 Task: Search for boat rental options in Charleston, South Carolina, and Hilton Head Island, South Carolina.
Action: Mouse moved to (178, 84)
Screenshot: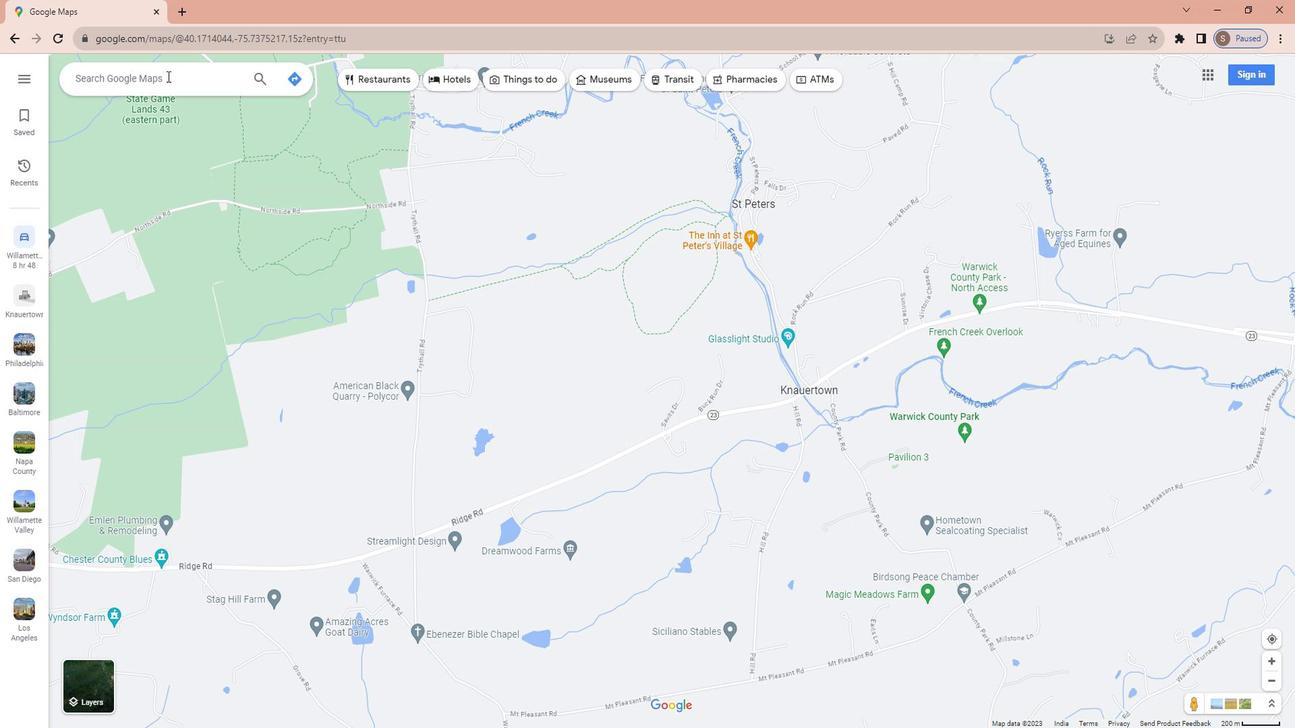 
Action: Mouse pressed left at (178, 84)
Screenshot: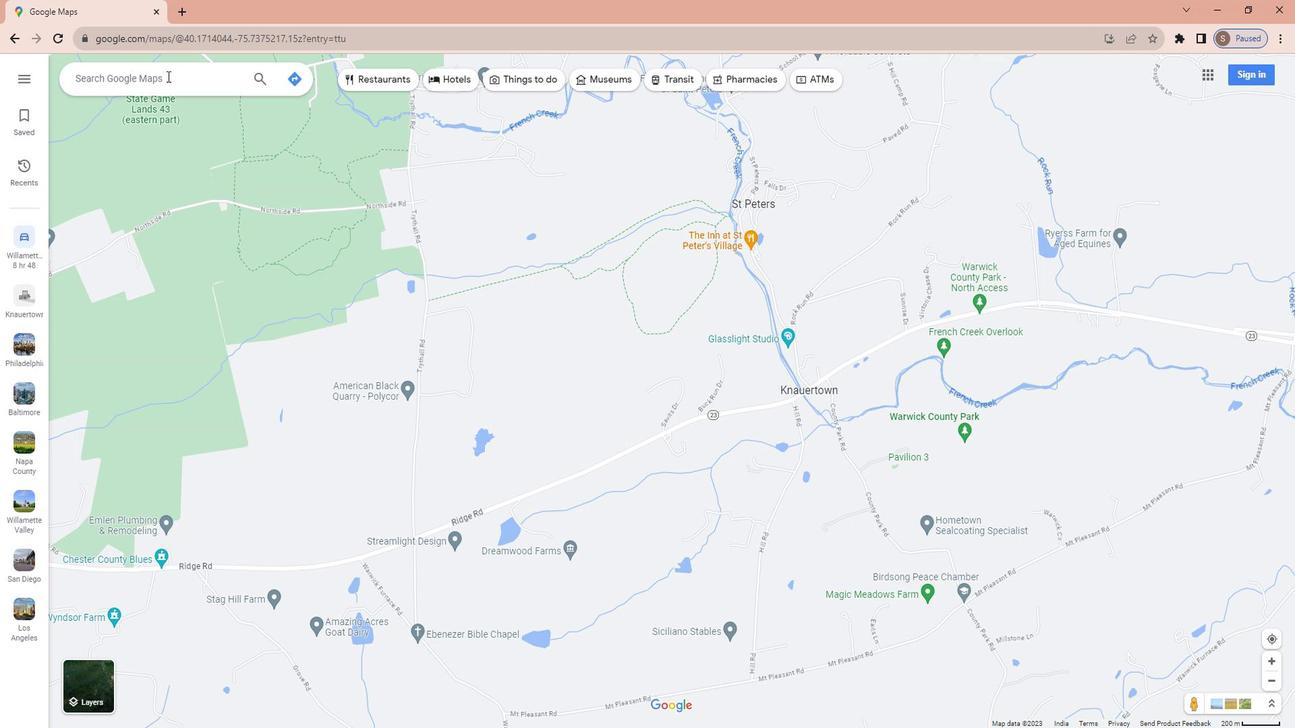 
Action: Key pressed <Key.shift>Charleston,<Key.space><Key.shift>s<Key.backspace><Key.shift>South<Key.space><Key.shift>Carolina<Key.enter>
Screenshot: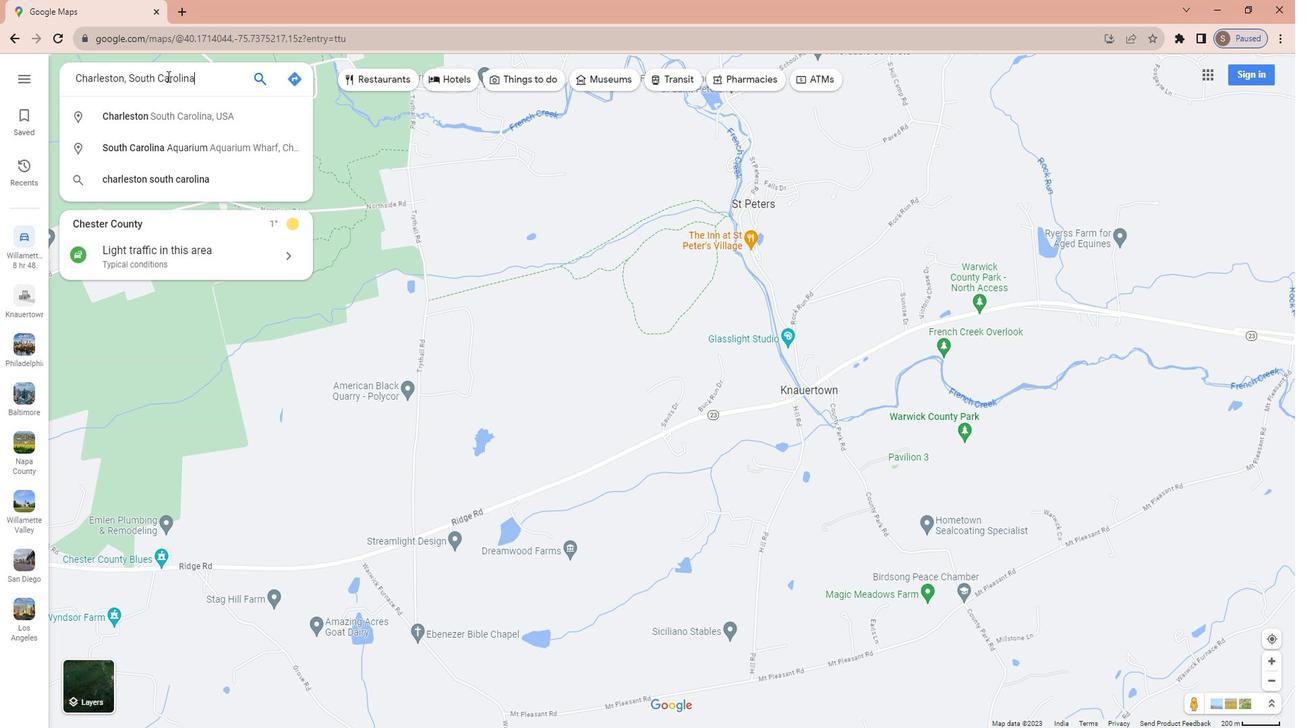 
Action: Mouse moved to (195, 313)
Screenshot: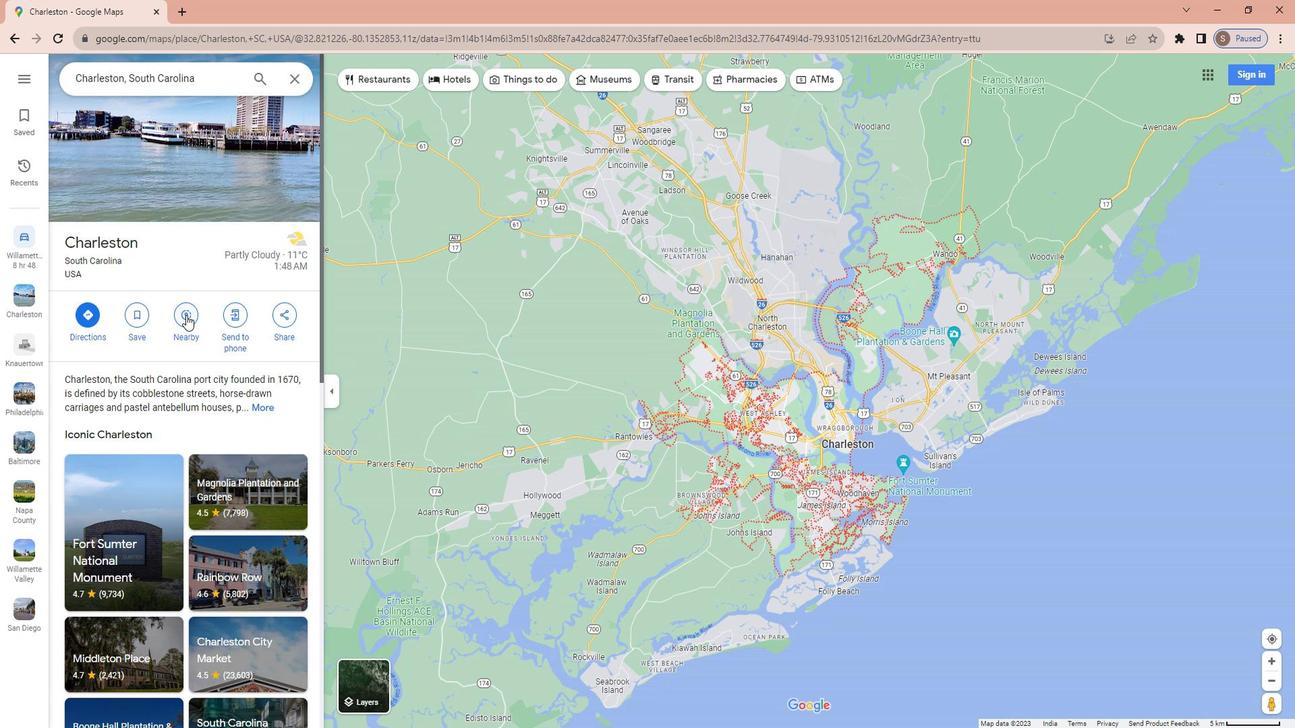 
Action: Mouse pressed left at (195, 313)
Screenshot: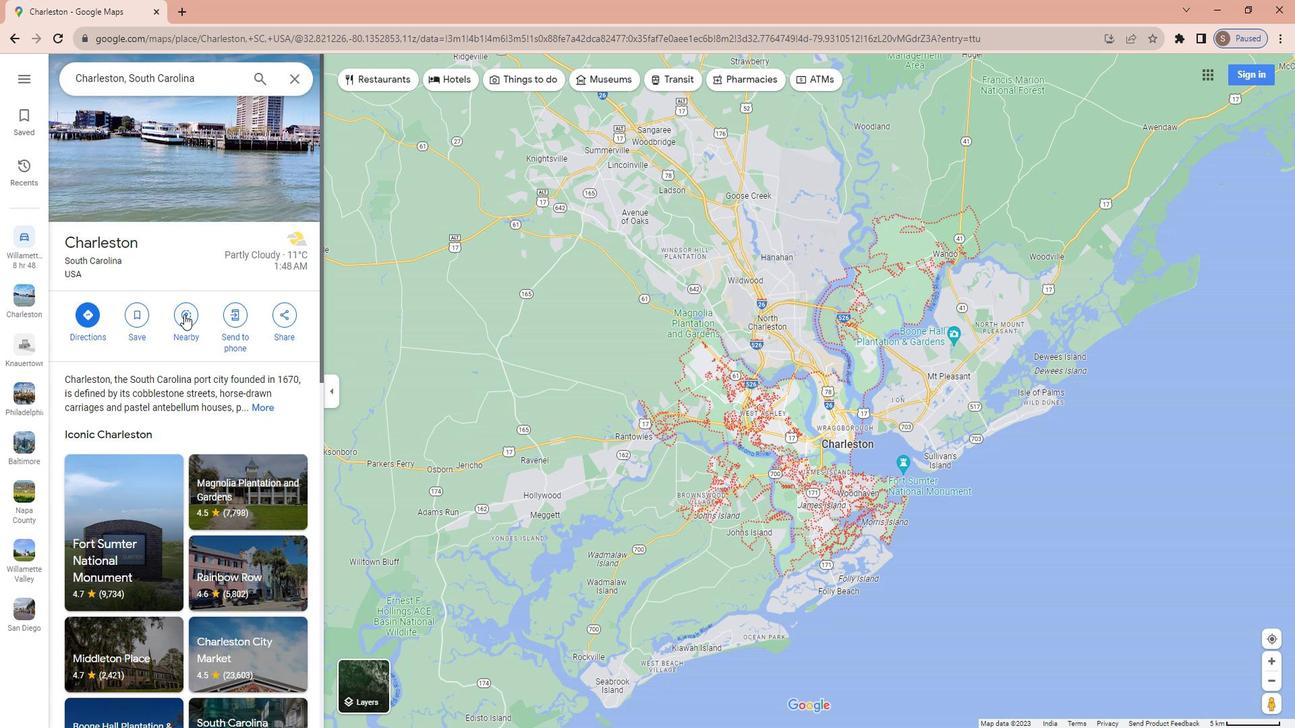 
Action: Key pressed boar<Key.backspace>t<Key.space>rental<Key.enter>
Screenshot: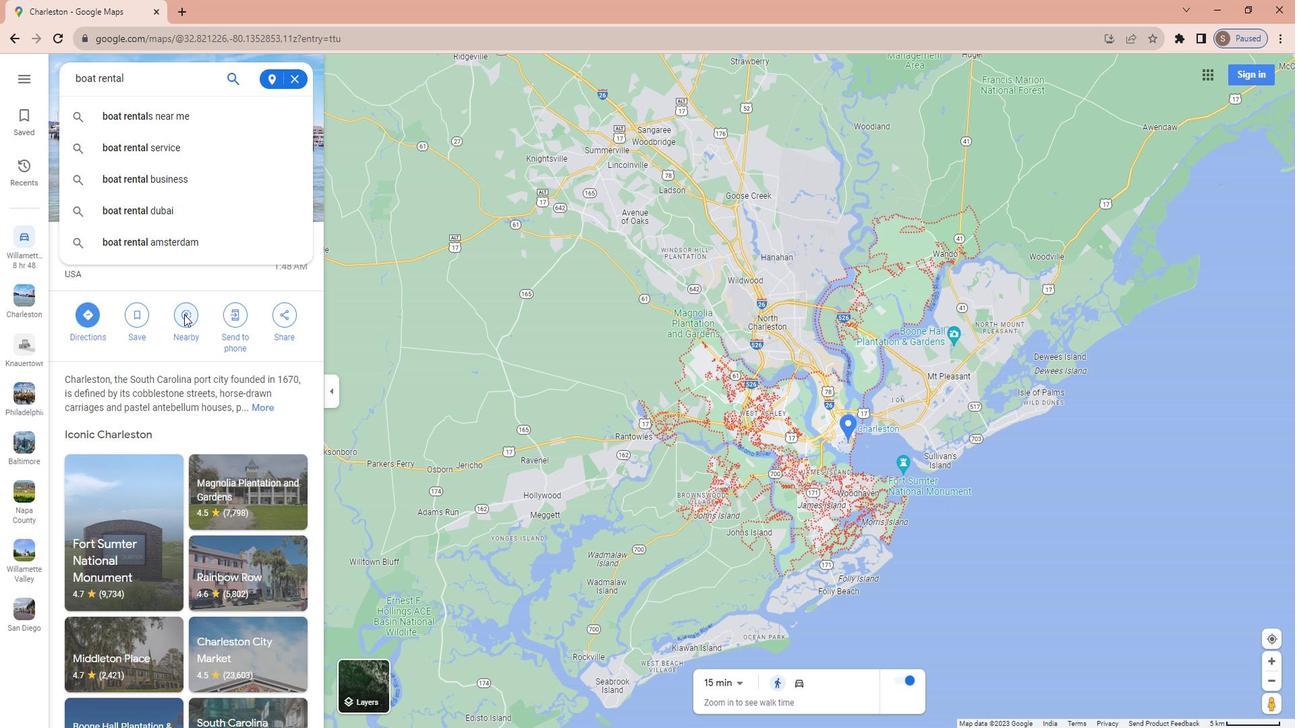 
Action: Mouse moved to (309, 91)
Screenshot: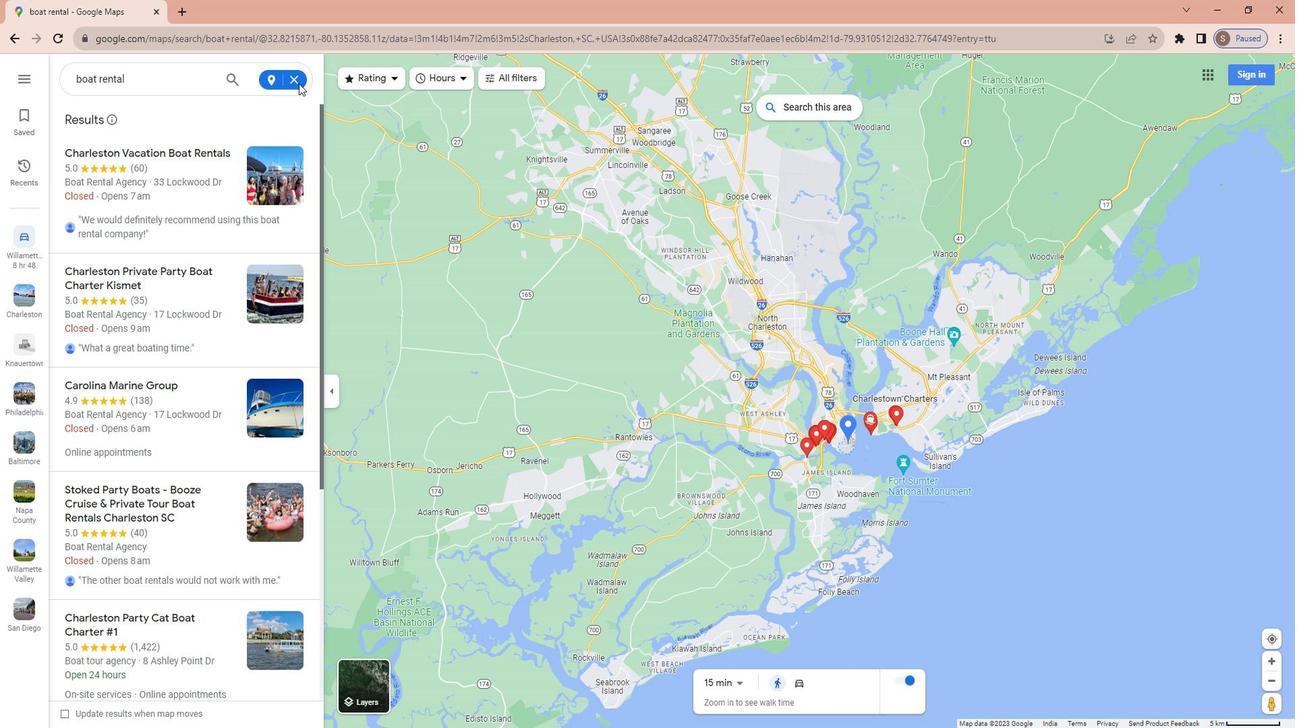 
Action: Mouse pressed left at (309, 91)
Screenshot: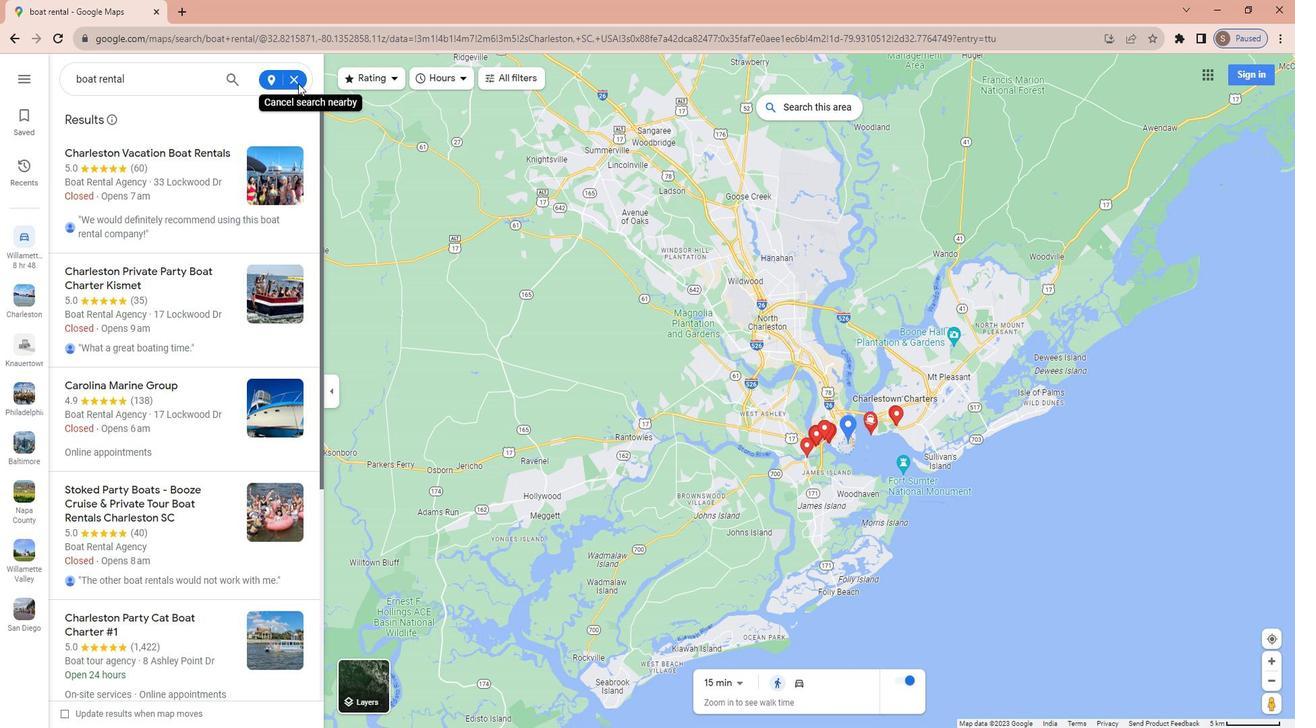 
Action: Mouse moved to (309, 88)
Screenshot: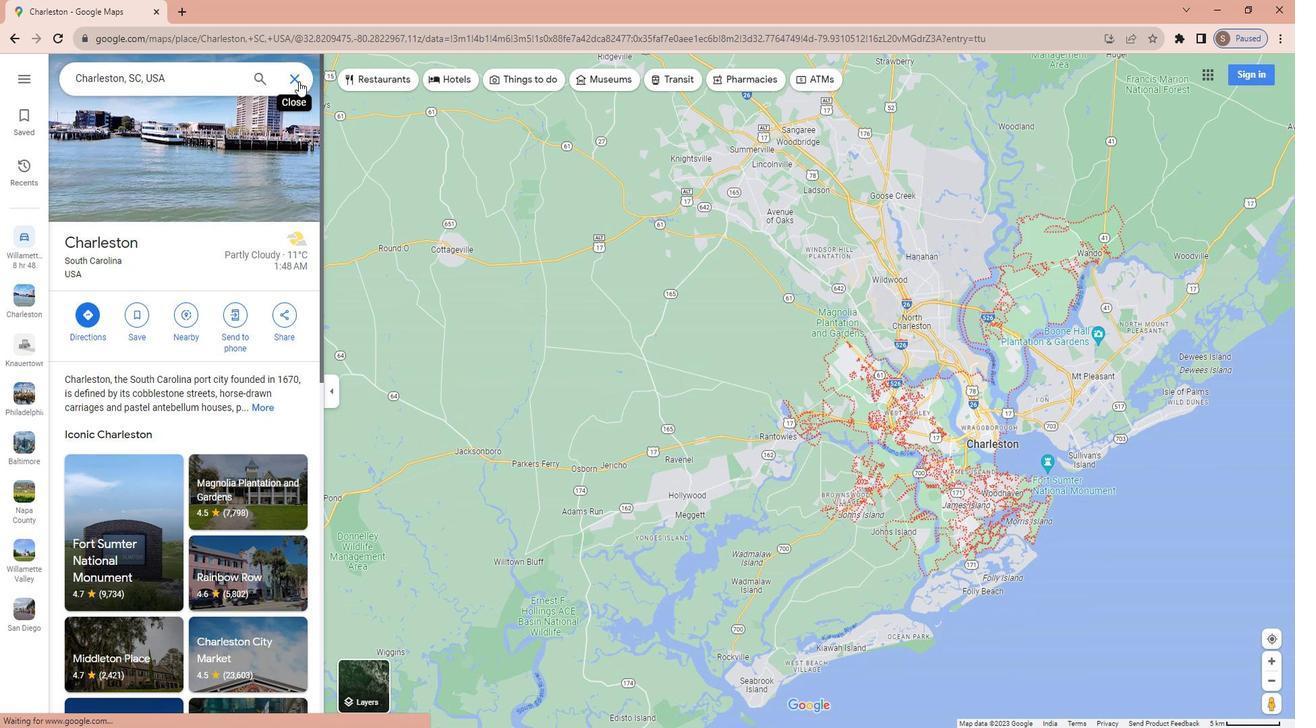 
Action: Mouse pressed left at (309, 88)
Screenshot: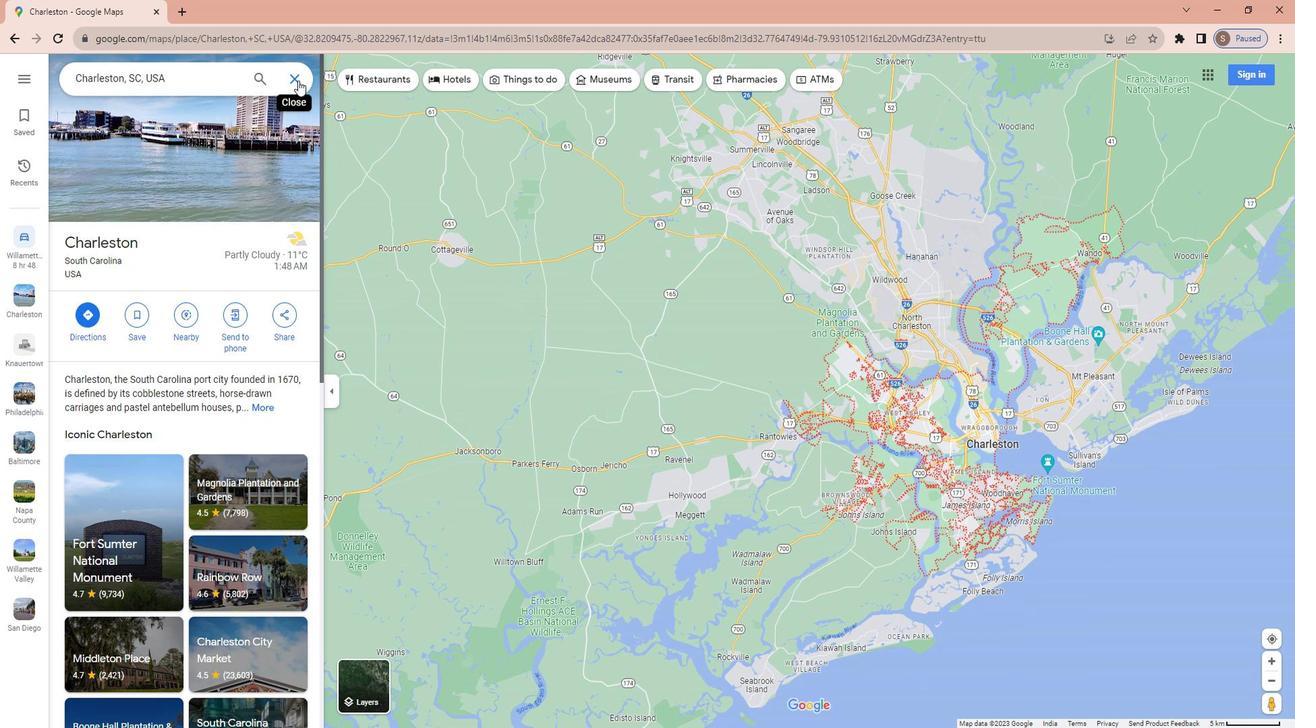 
Action: Mouse moved to (166, 85)
Screenshot: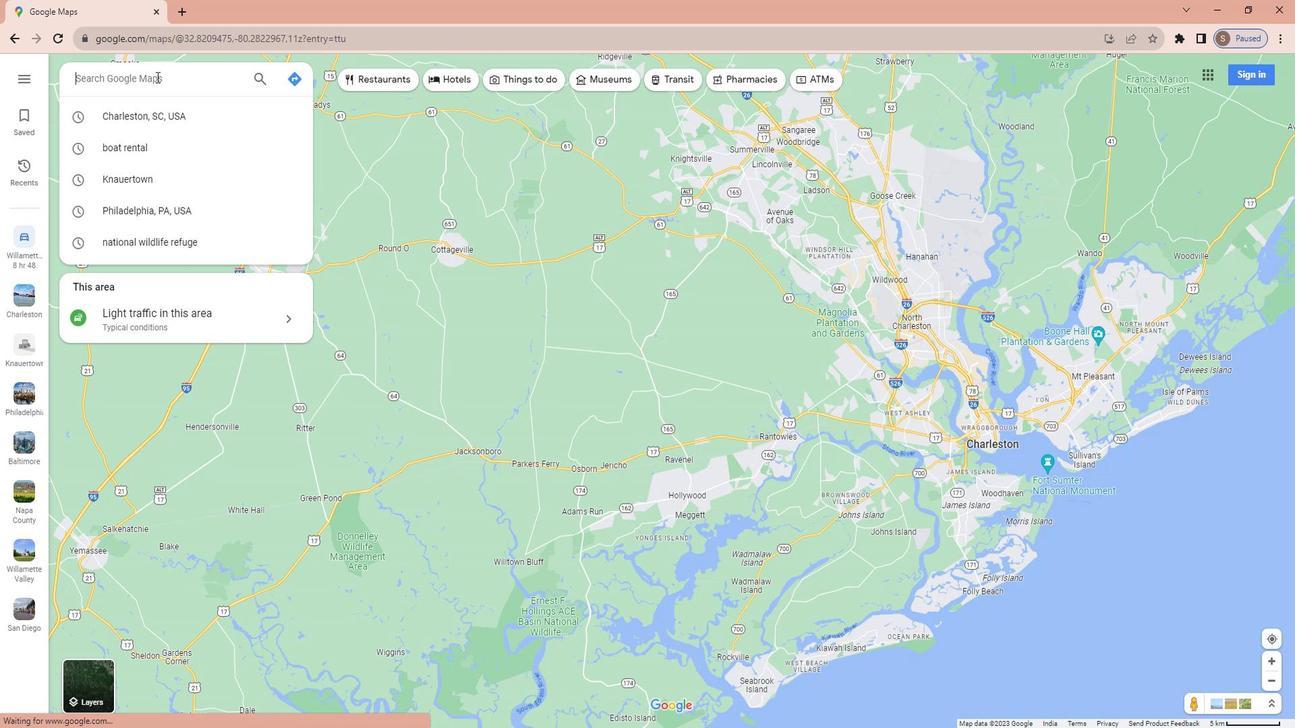 
Action: Key pressed <Key.shift_r>Hilton<Key.space><Key.shift_r>Isk<Key.backspace>land,<Key.space><Key.shift>South<Key.space><Key.shift><Key.shift><Key.shift><Key.shift>Caolina<Key.enter>
Screenshot: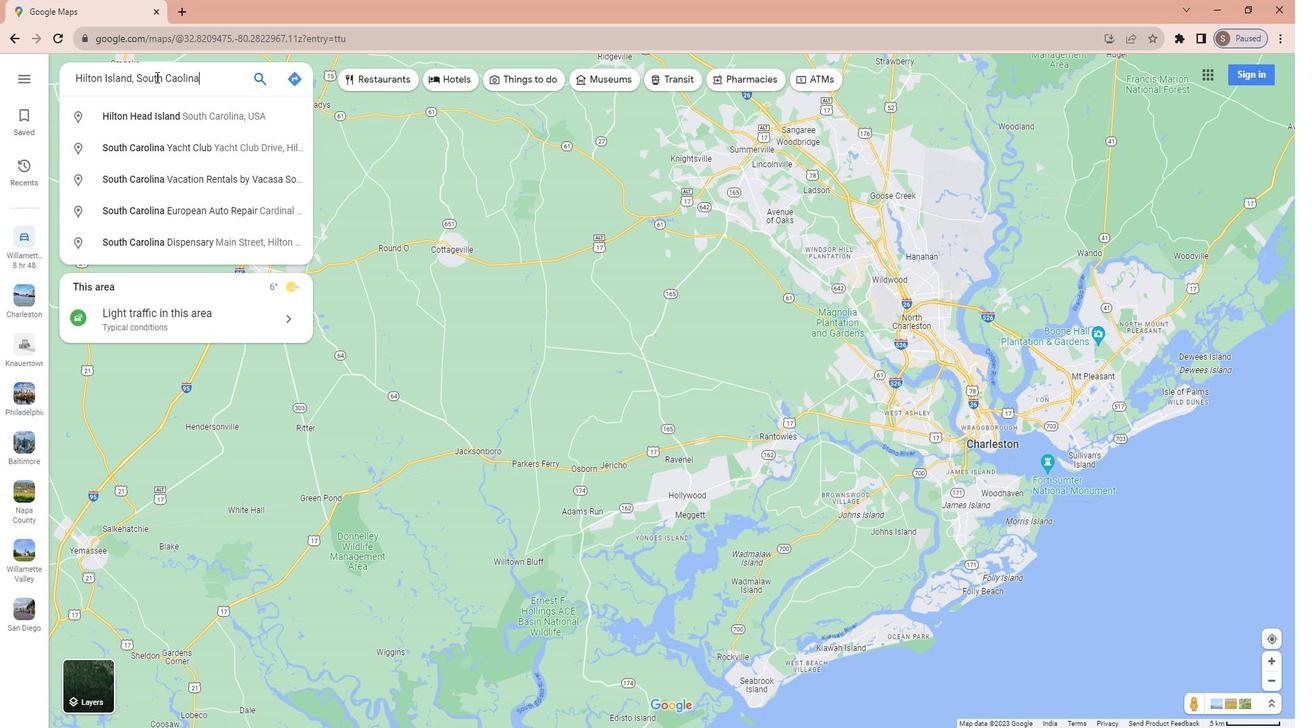 
Action: Mouse moved to (195, 336)
Screenshot: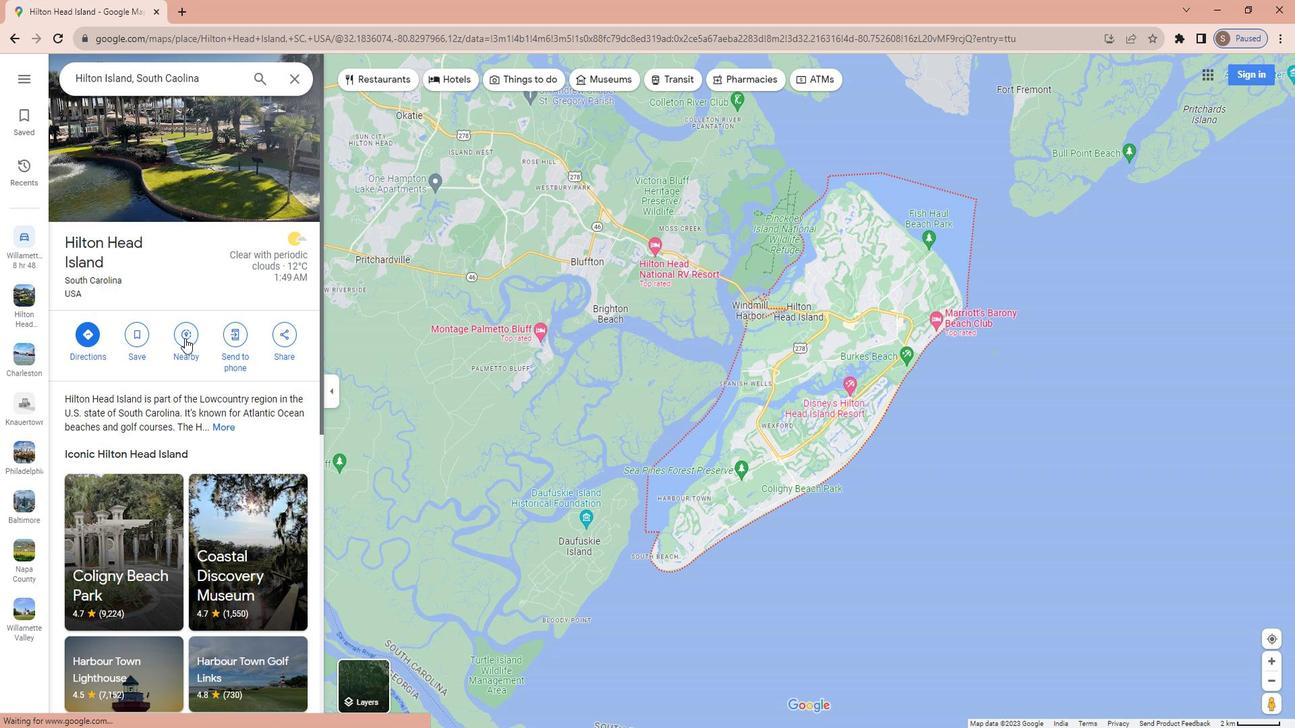 
Action: Mouse pressed left at (195, 336)
Screenshot: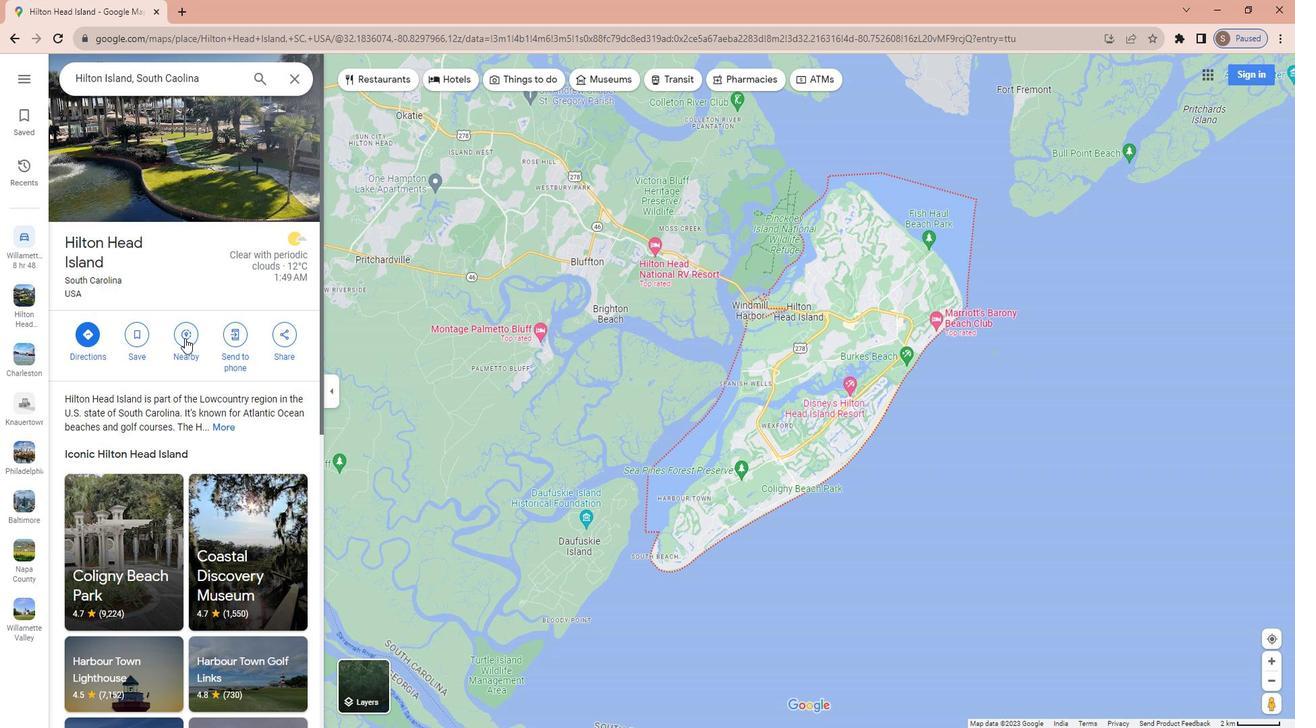 
Action: Key pressed boat<Key.space>rental<Key.enter>
Screenshot: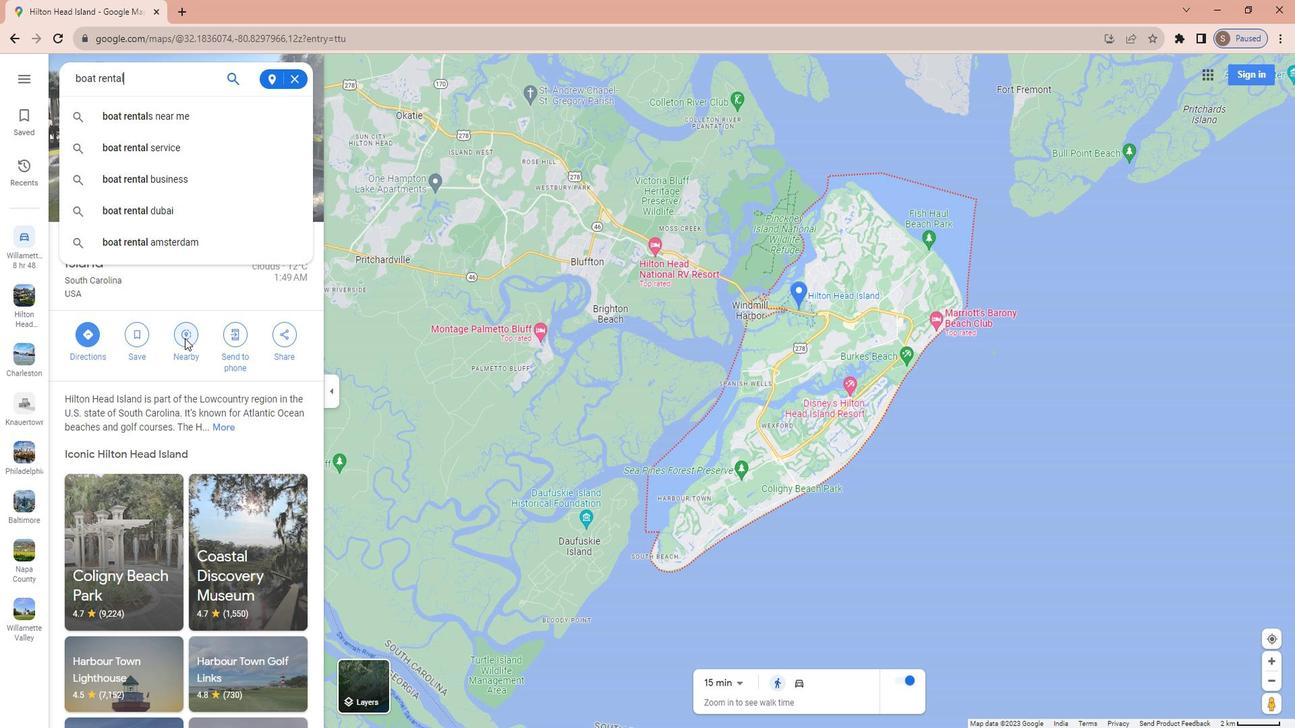 
Action: Mouse moved to (115, 336)
Screenshot: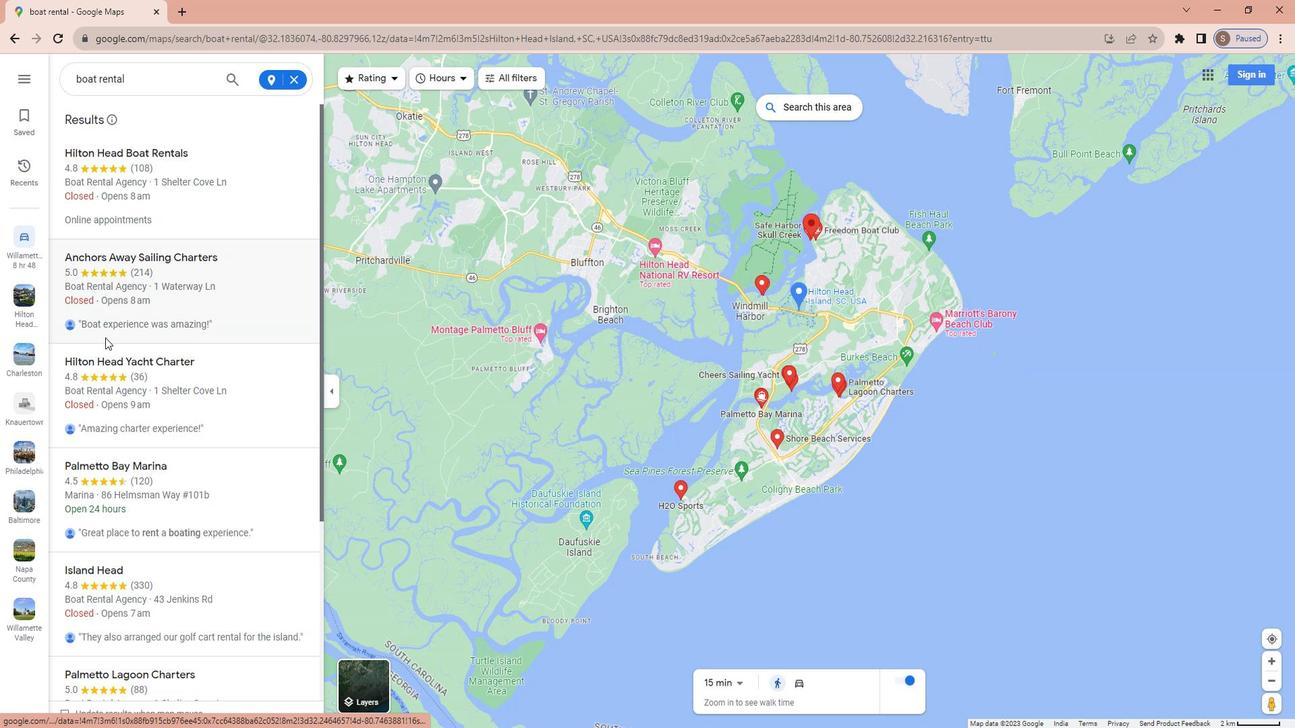 
